 Task: Toggle the prettier single attribute per line.
Action: Mouse moved to (27, 664)
Screenshot: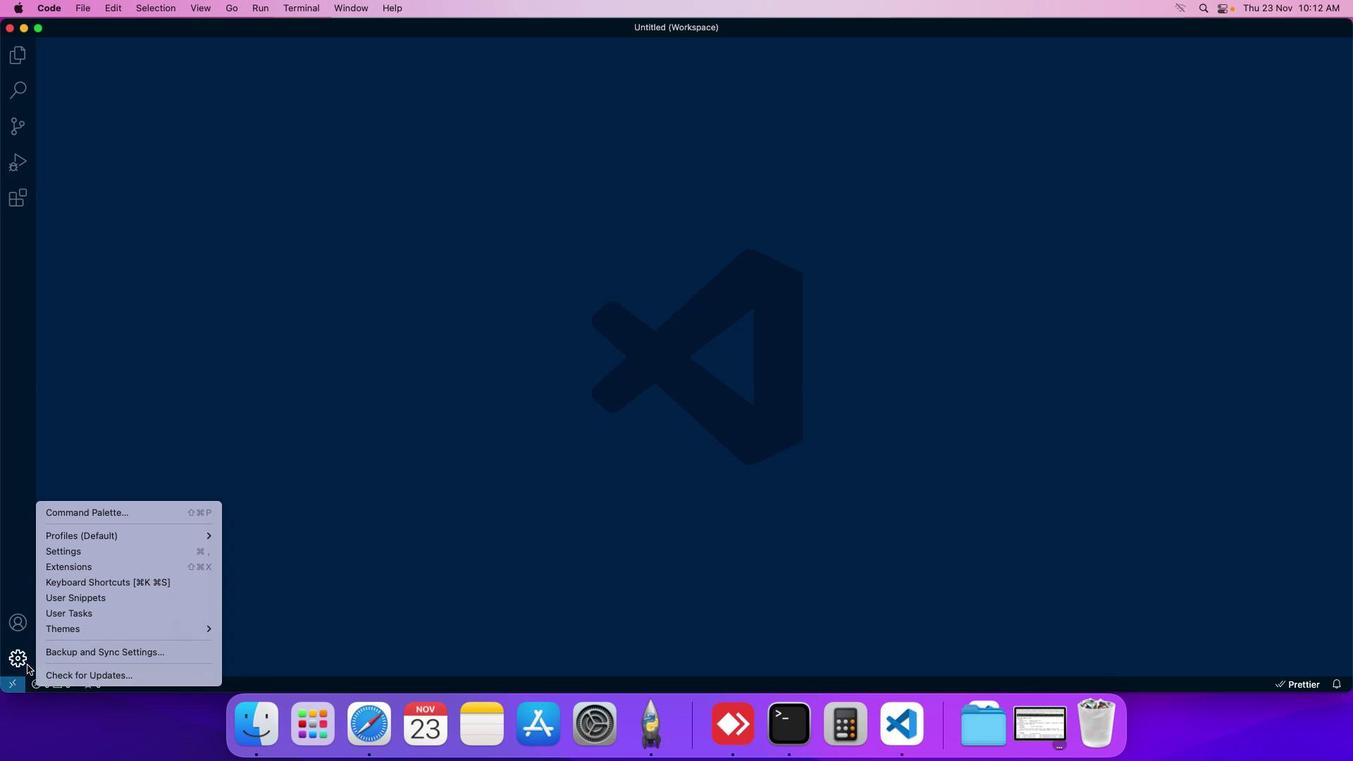
Action: Mouse pressed left at (27, 664)
Screenshot: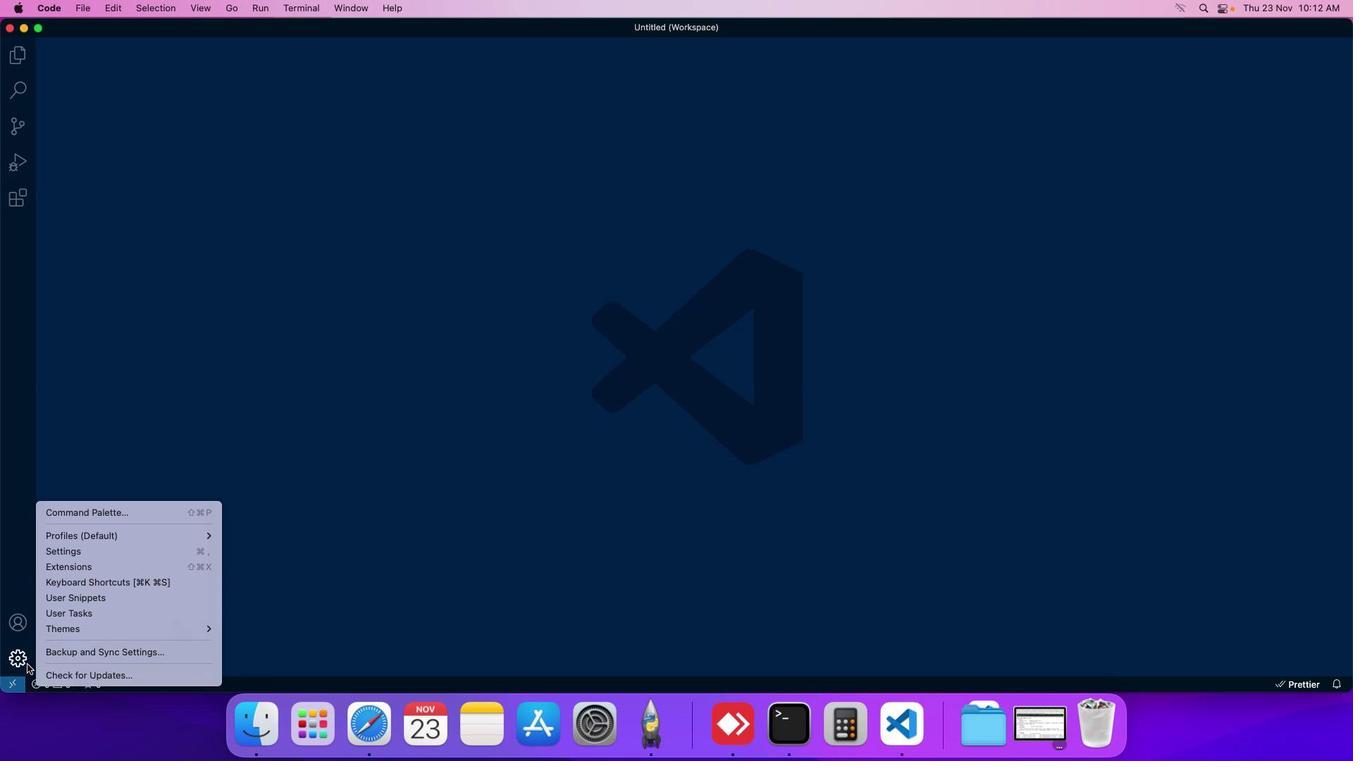
Action: Mouse moved to (56, 557)
Screenshot: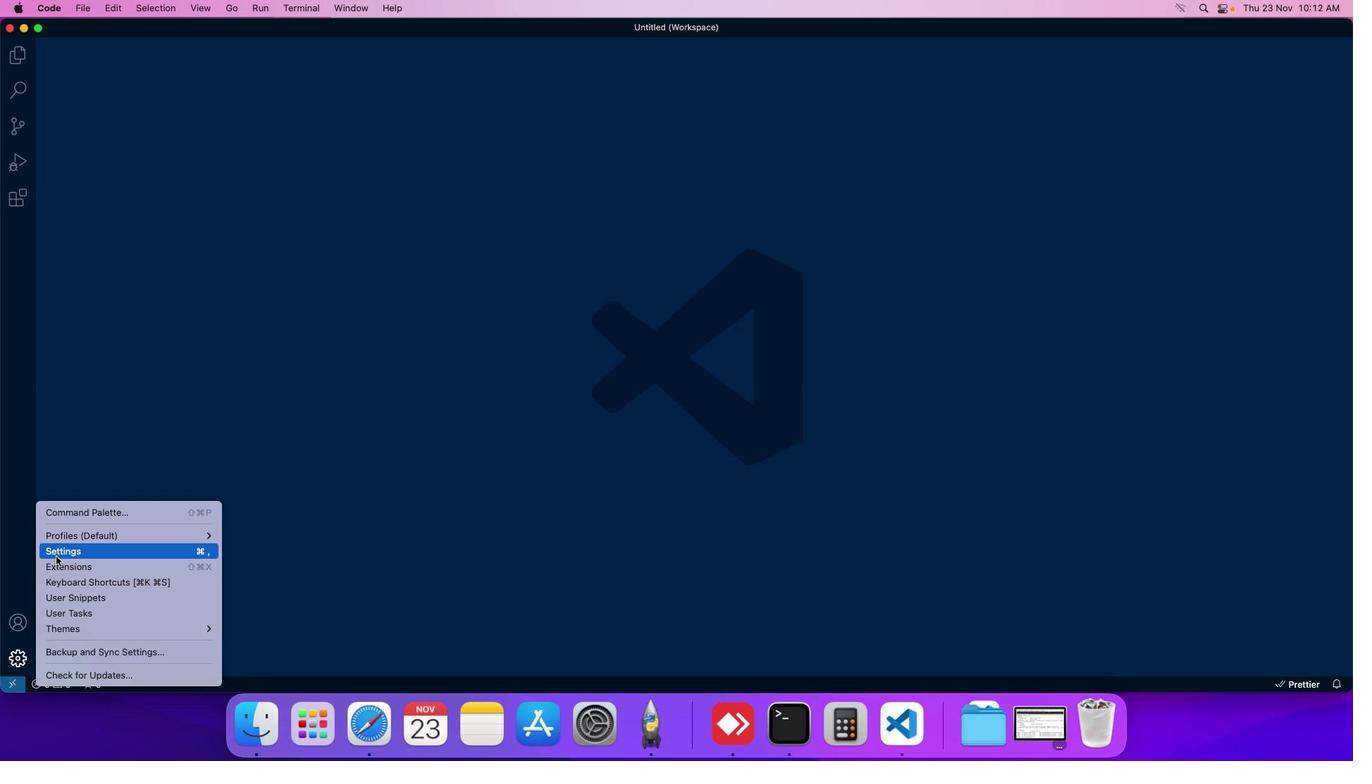 
Action: Mouse pressed left at (56, 557)
Screenshot: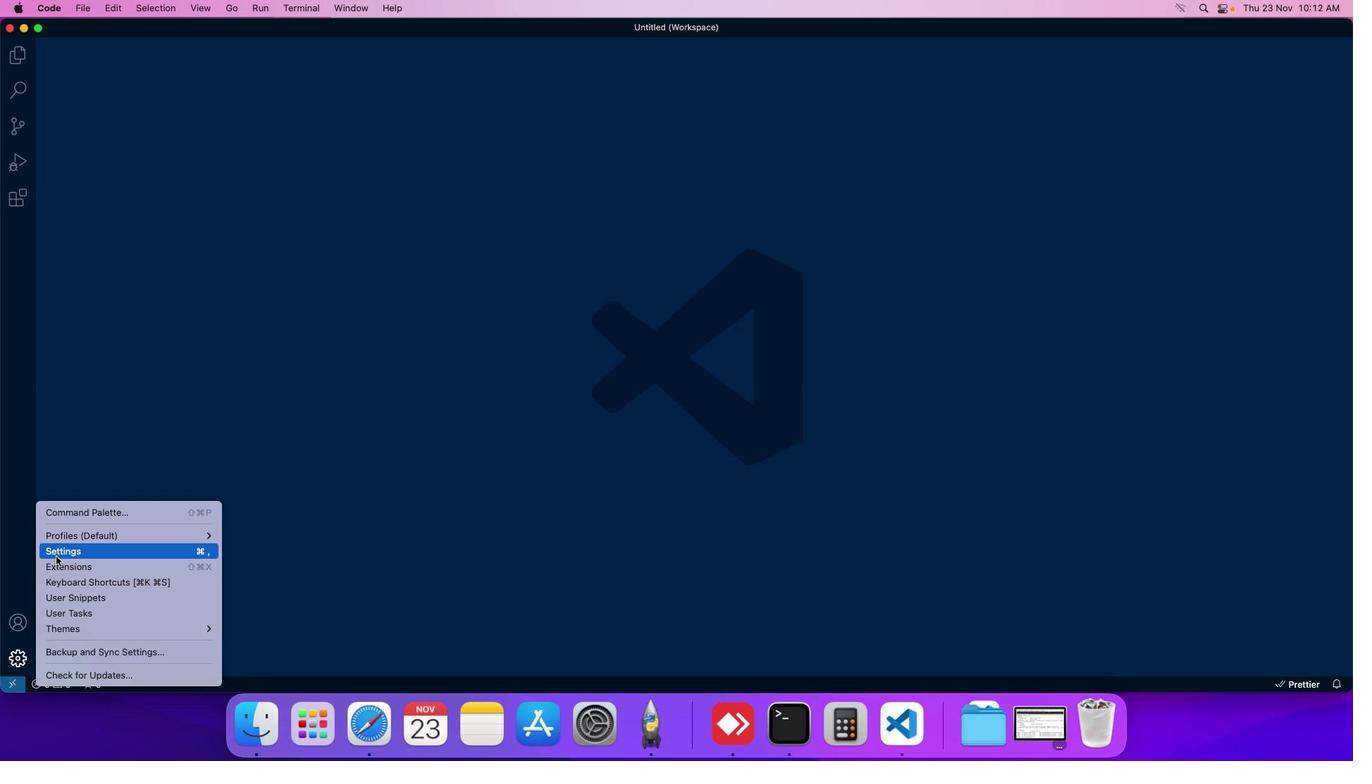 
Action: Mouse moved to (316, 115)
Screenshot: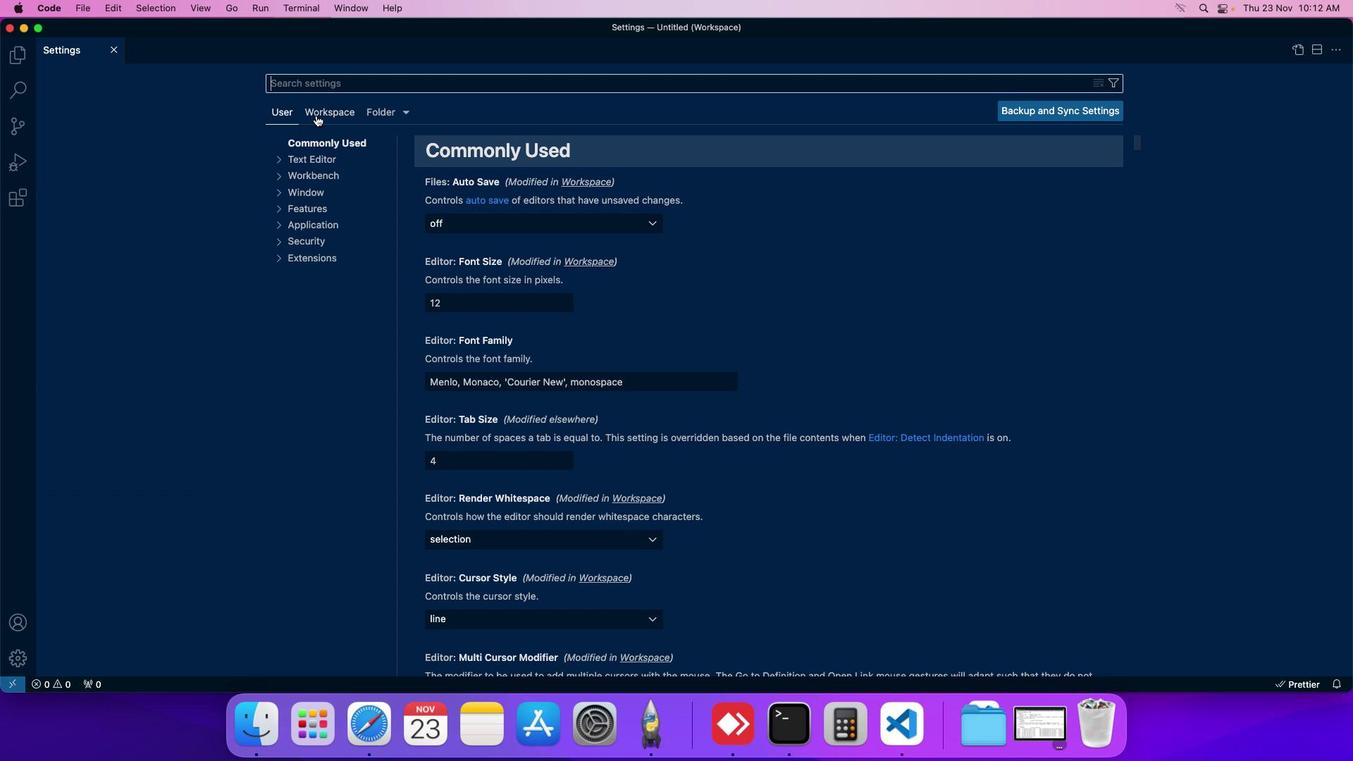 
Action: Mouse pressed left at (316, 115)
Screenshot: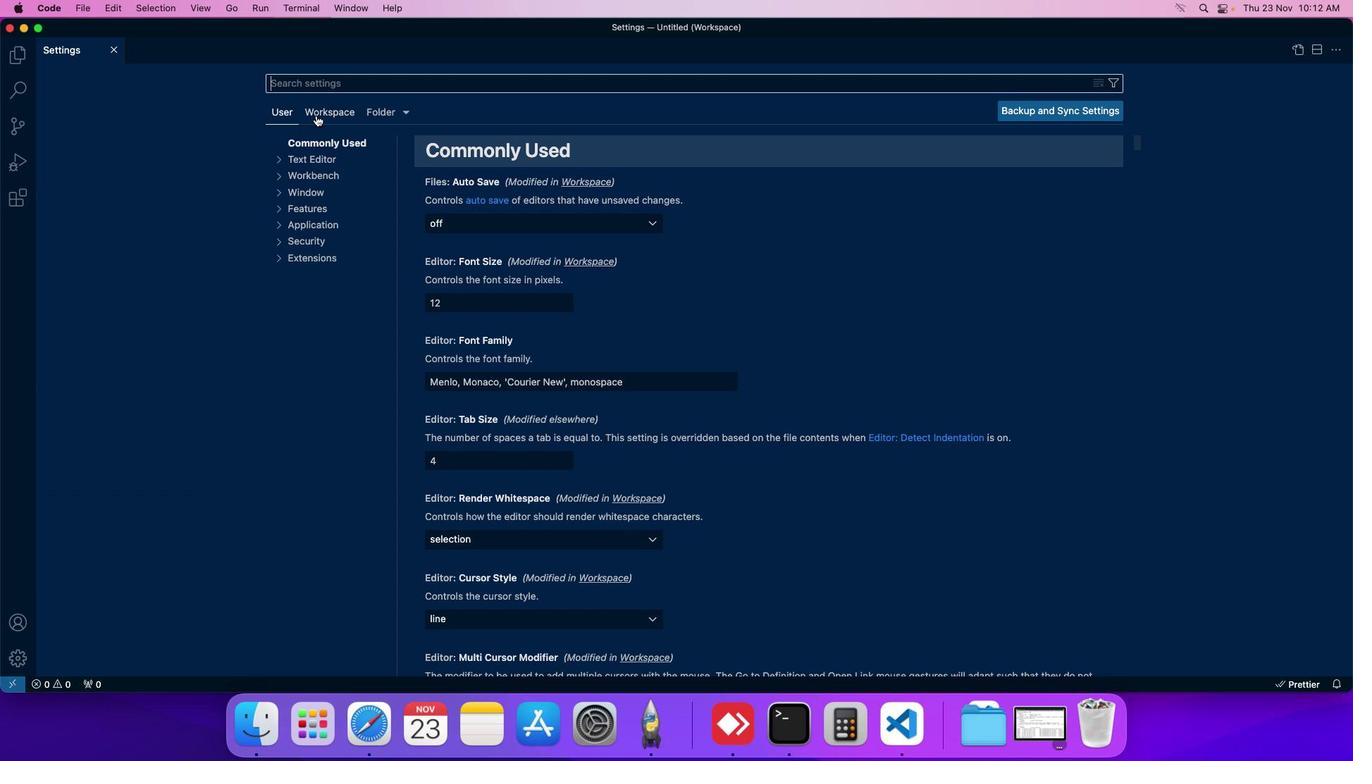 
Action: Mouse moved to (294, 237)
Screenshot: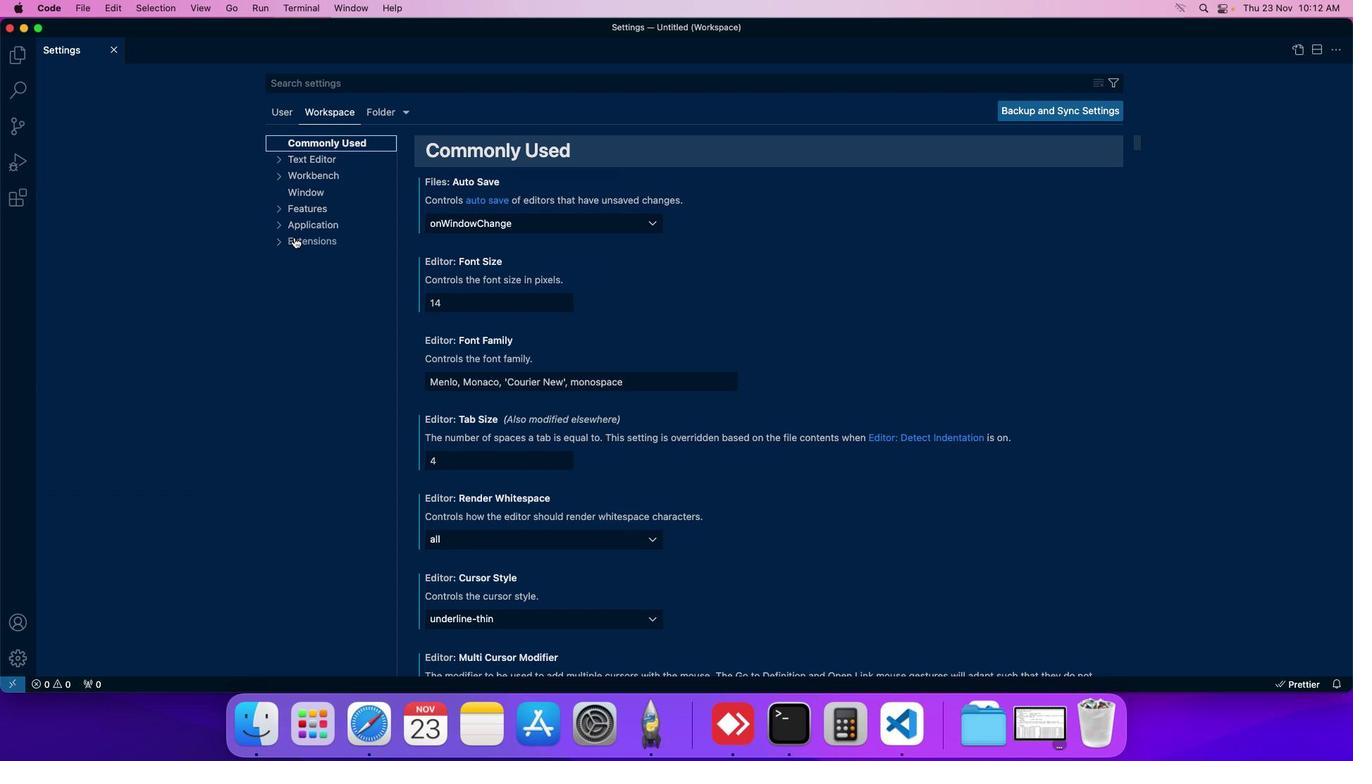 
Action: Mouse pressed left at (294, 237)
Screenshot: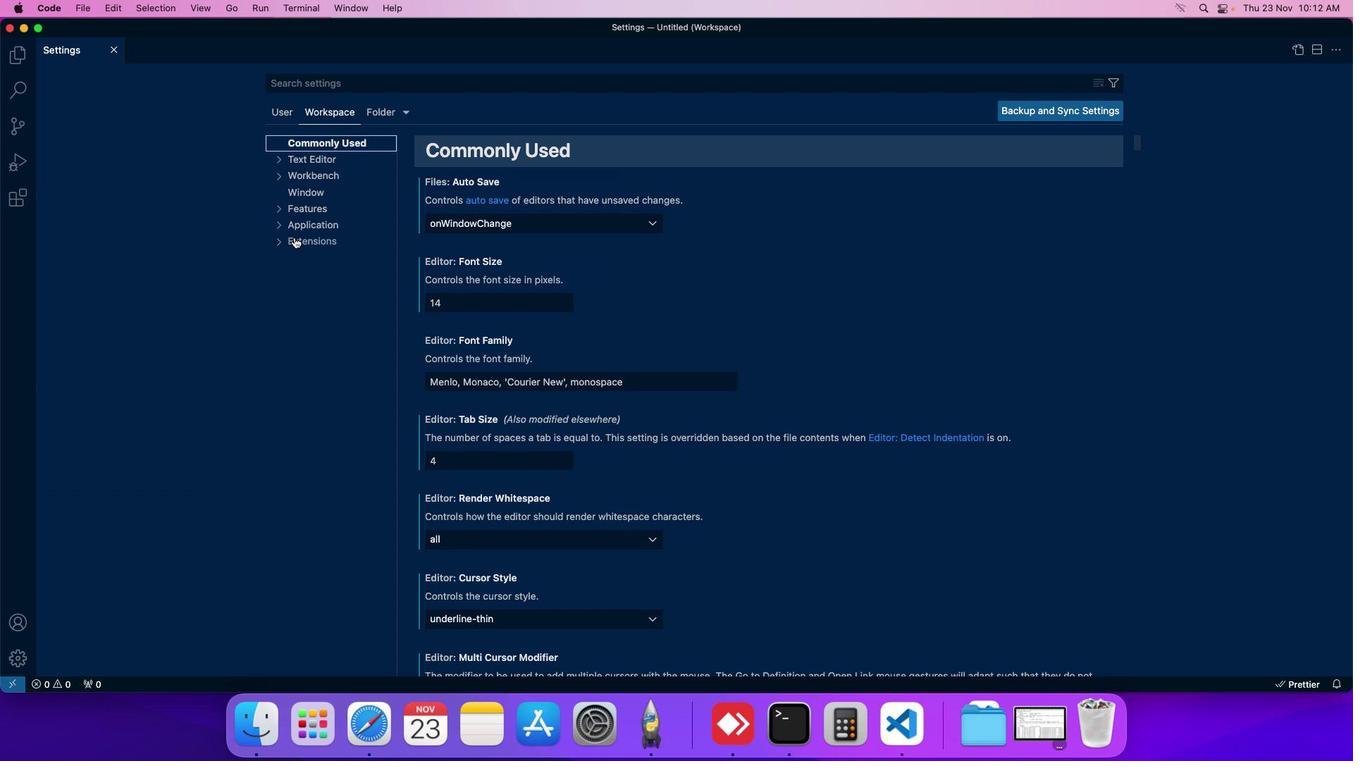 
Action: Mouse moved to (312, 518)
Screenshot: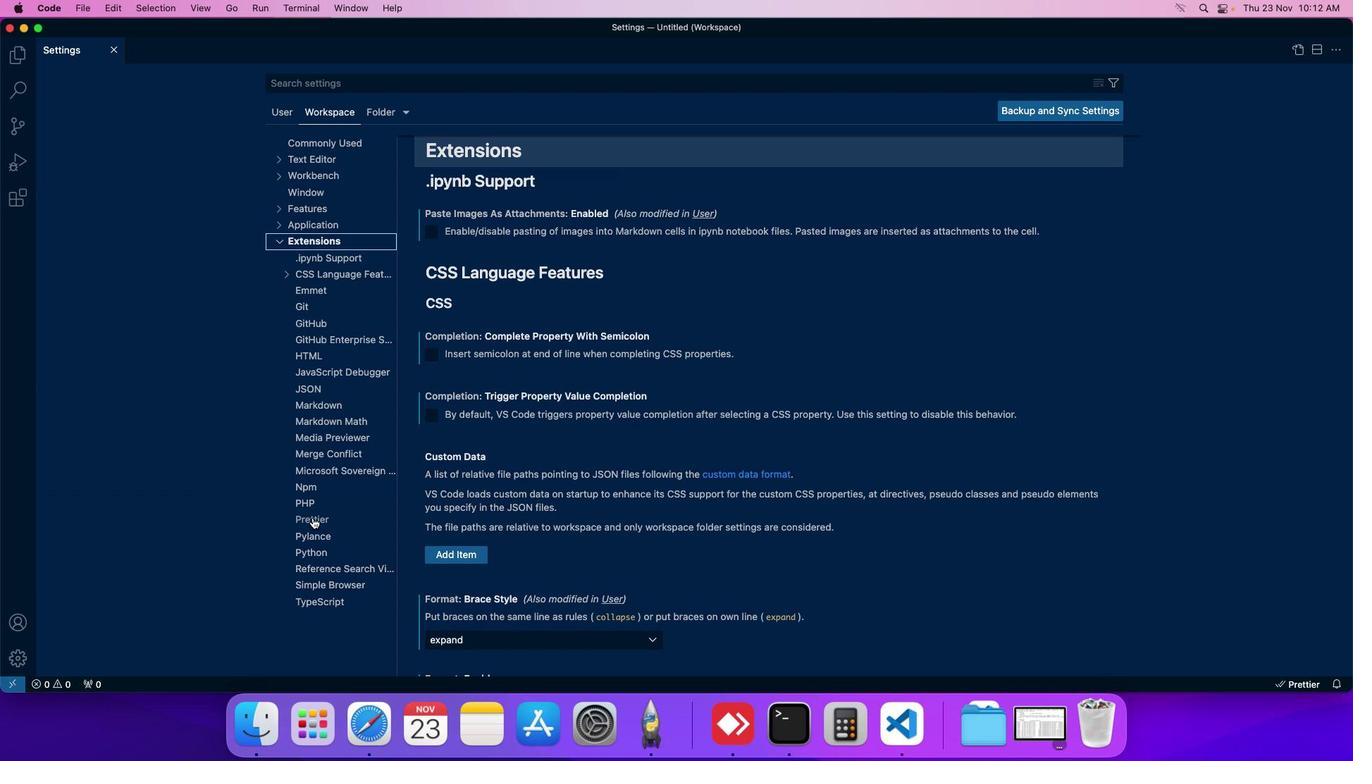 
Action: Mouse pressed left at (312, 518)
Screenshot: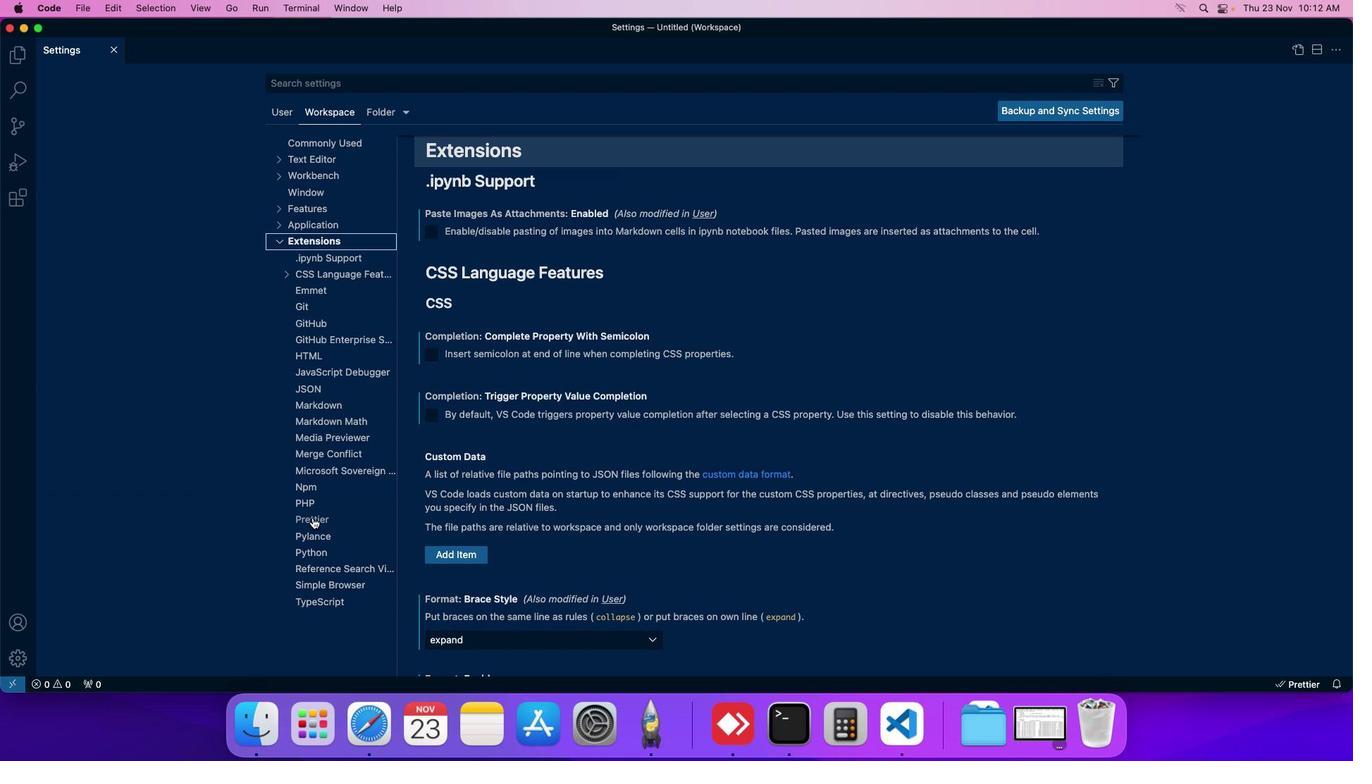 
Action: Mouse moved to (473, 528)
Screenshot: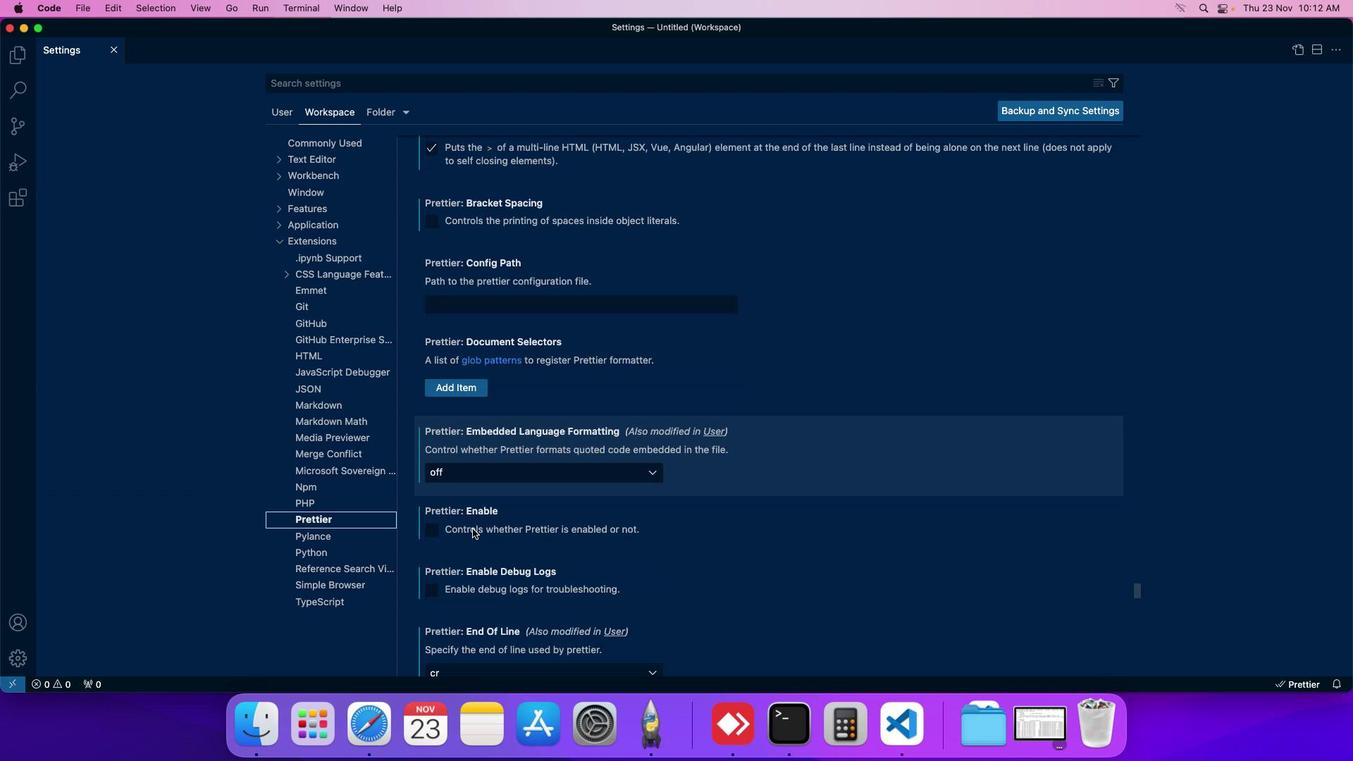 
Action: Mouse scrolled (473, 528) with delta (0, 0)
Screenshot: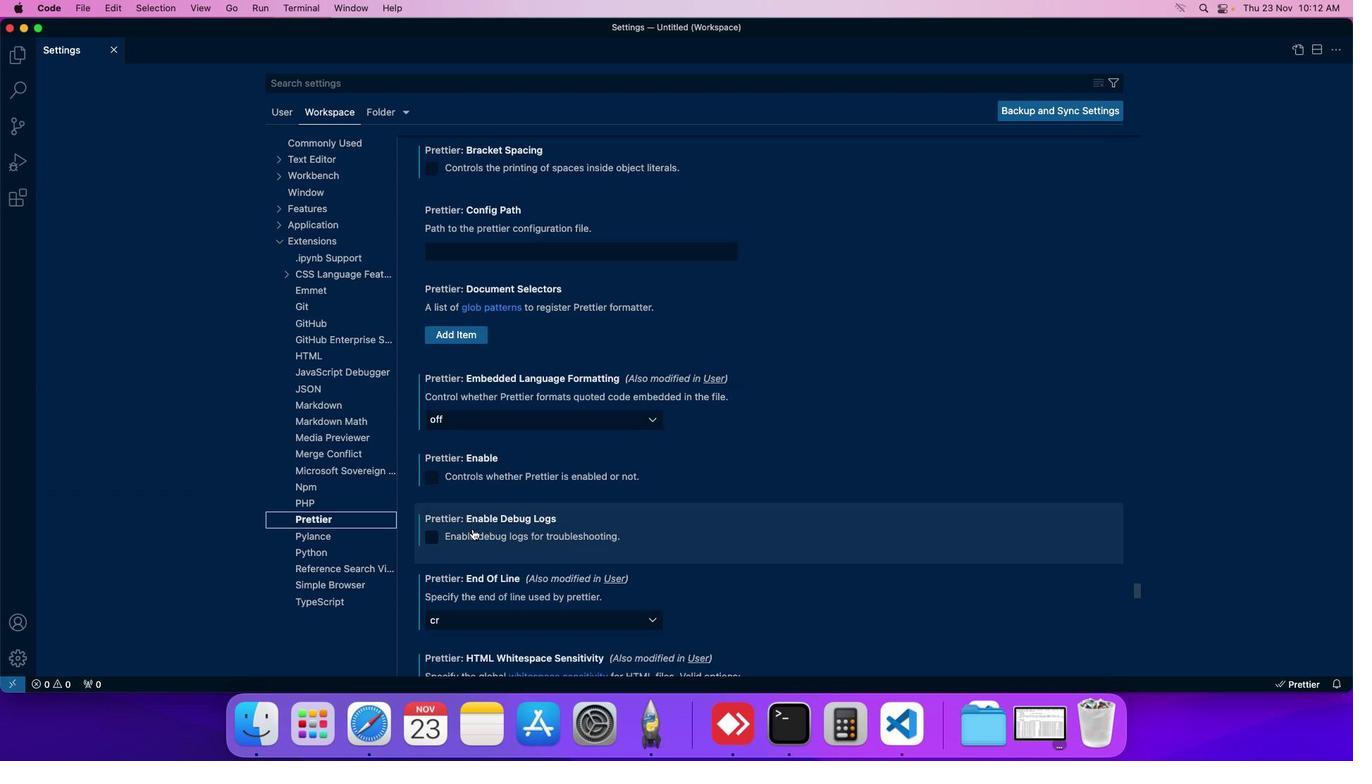 
Action: Mouse scrolled (473, 528) with delta (0, 0)
Screenshot: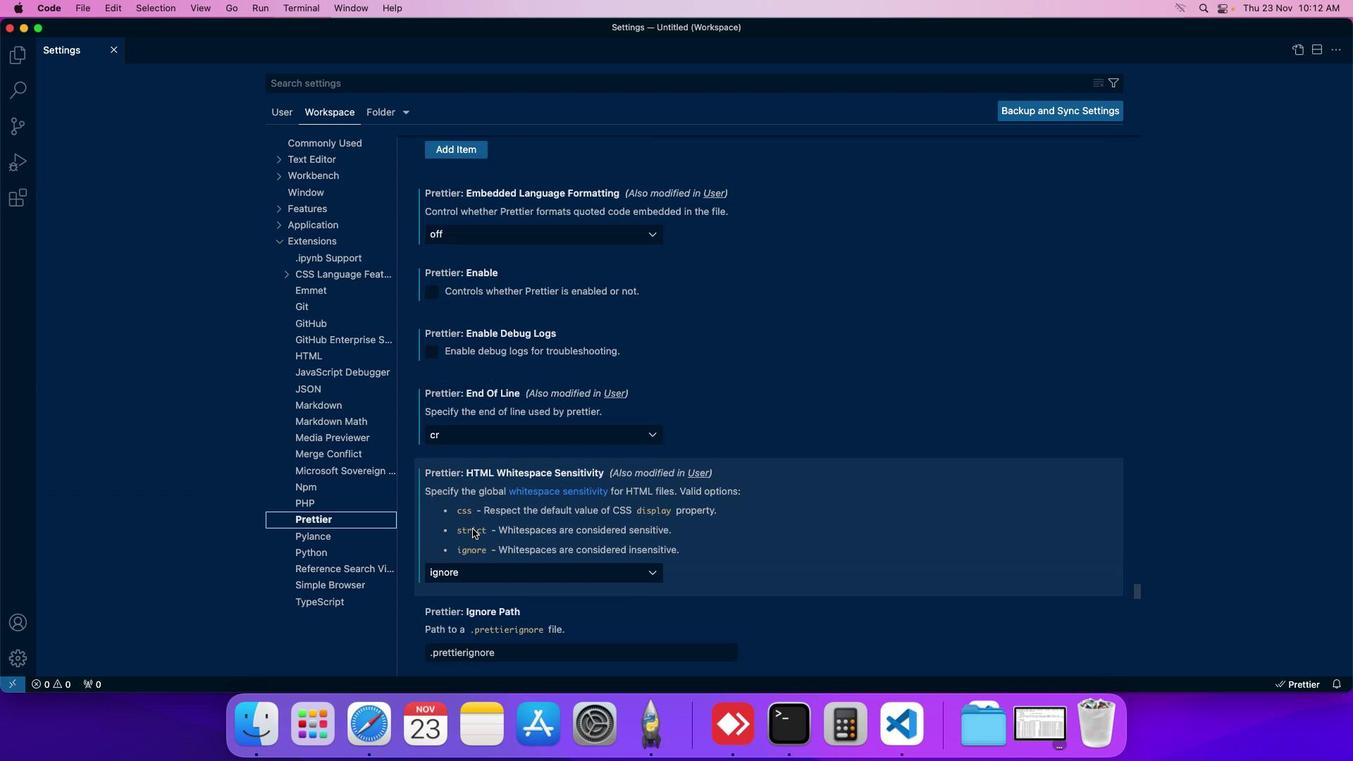 
Action: Mouse scrolled (473, 528) with delta (0, 0)
Screenshot: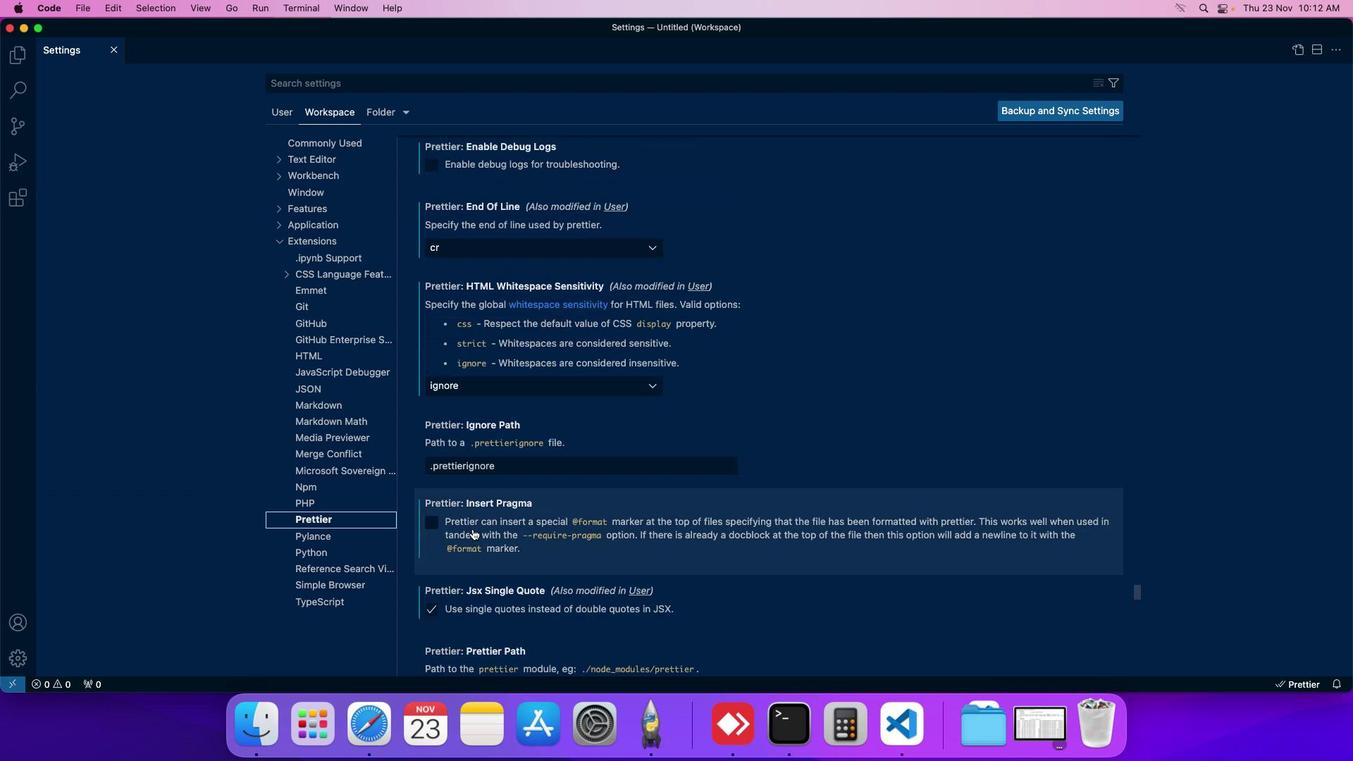 
Action: Mouse scrolled (473, 528) with delta (0, 0)
Screenshot: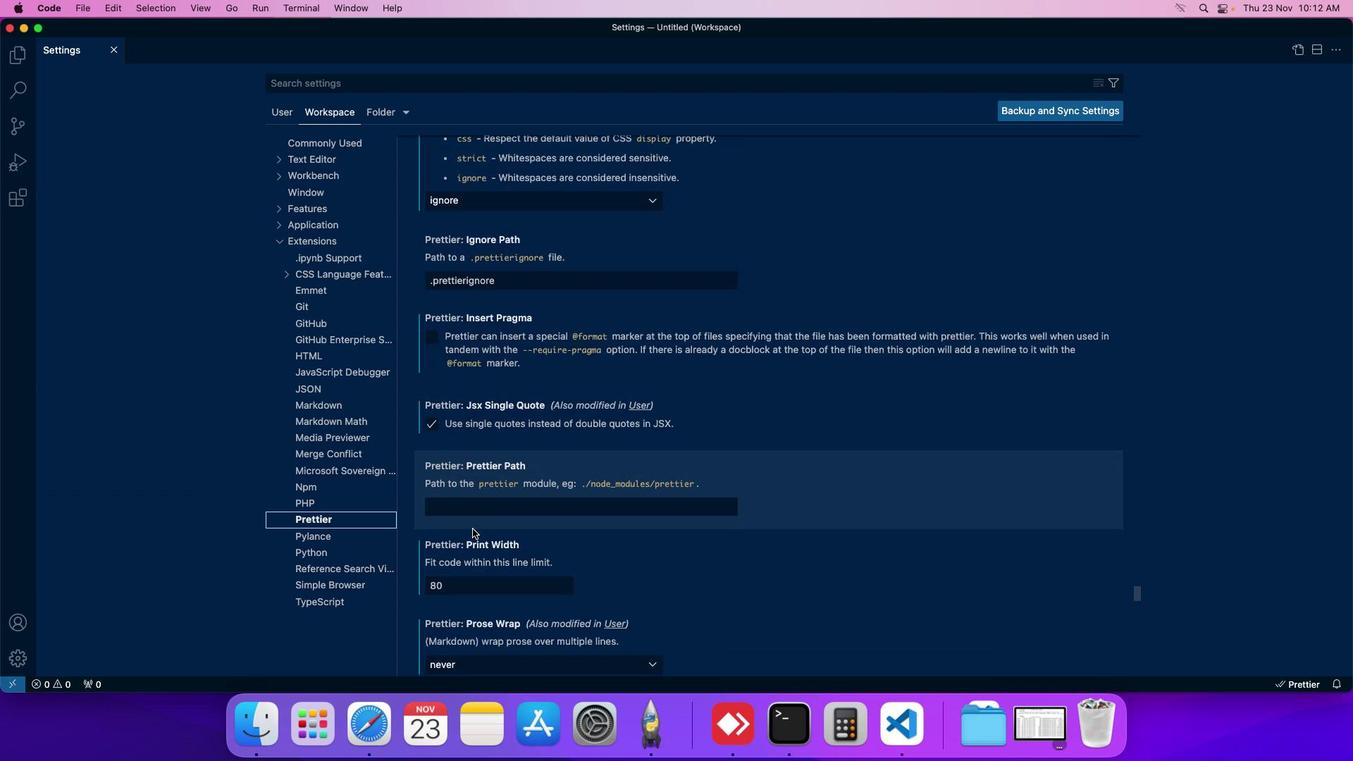 
Action: Mouse scrolled (473, 528) with delta (0, 0)
Screenshot: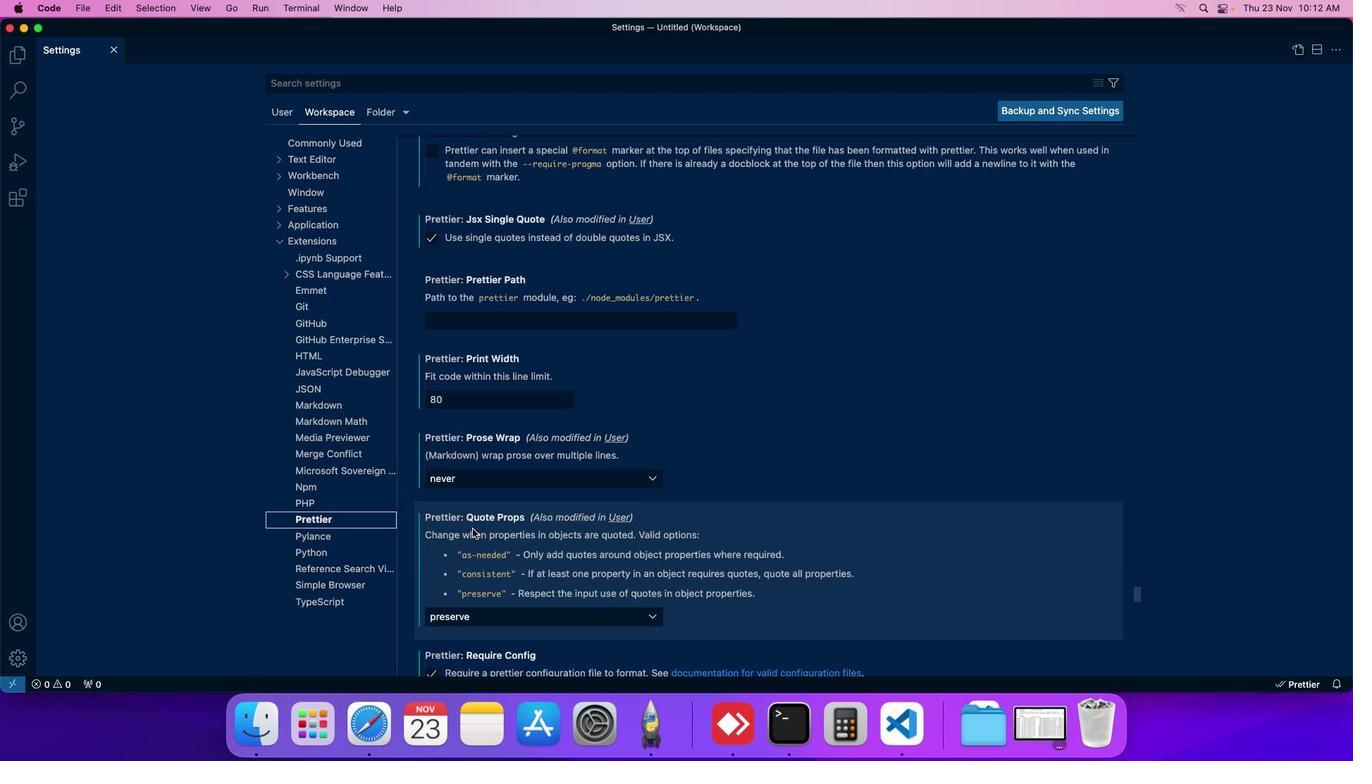 
Action: Mouse scrolled (473, 528) with delta (0, 0)
Screenshot: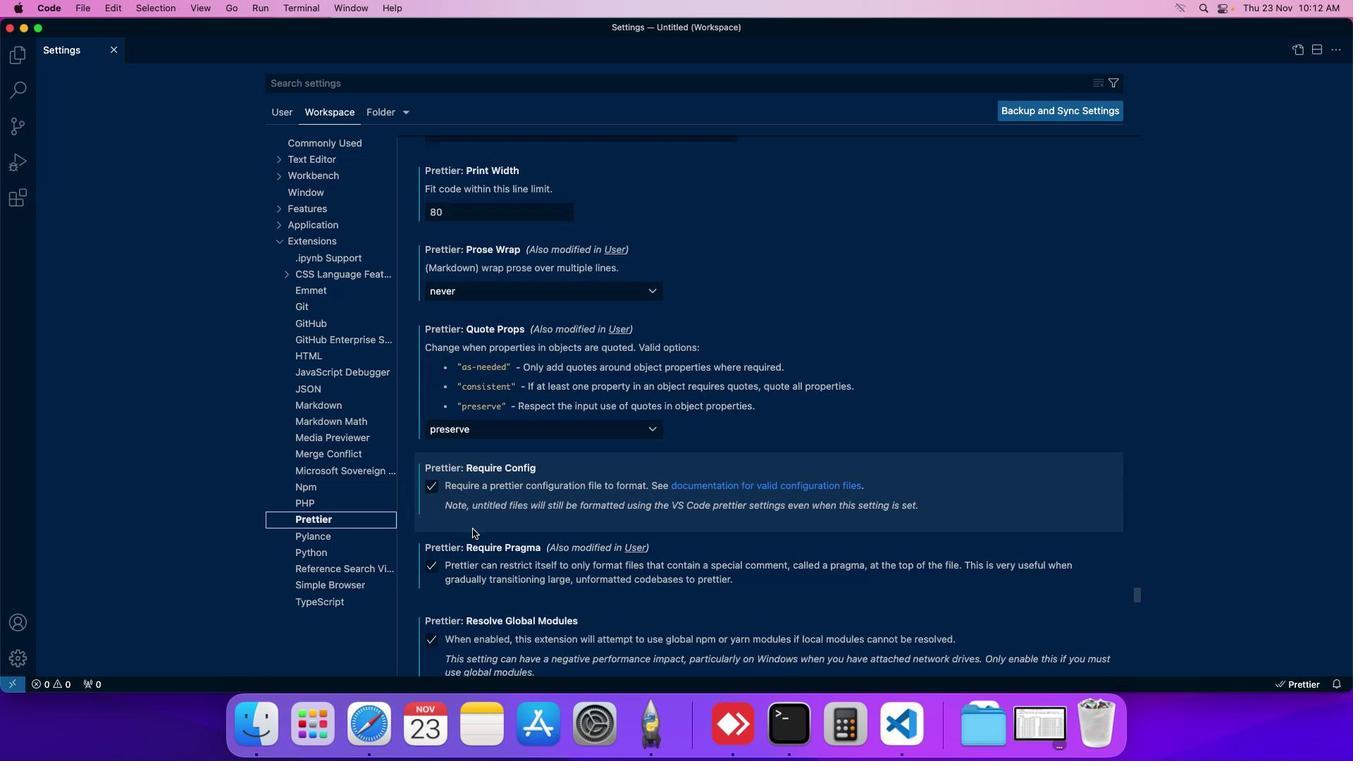 
Action: Mouse scrolled (473, 528) with delta (0, 0)
Screenshot: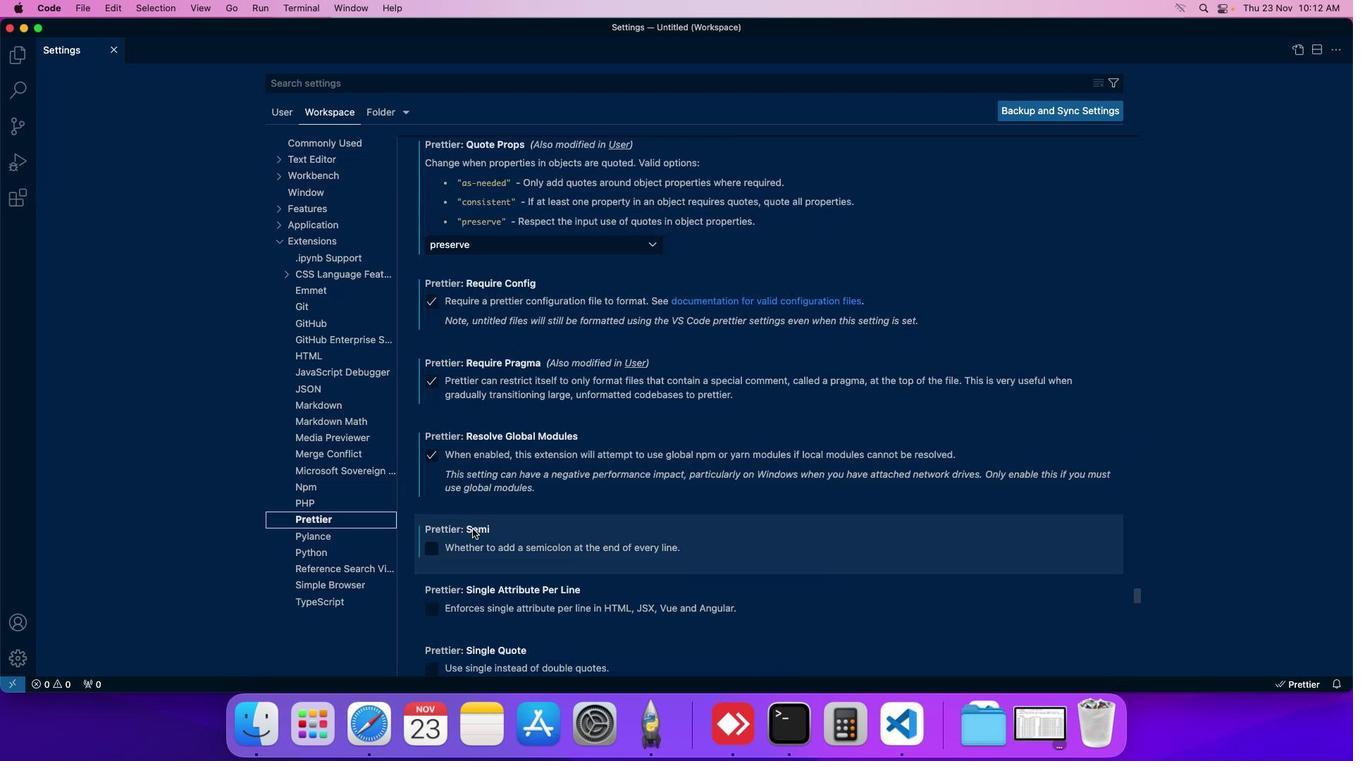 
Action: Mouse scrolled (473, 528) with delta (0, 0)
Screenshot: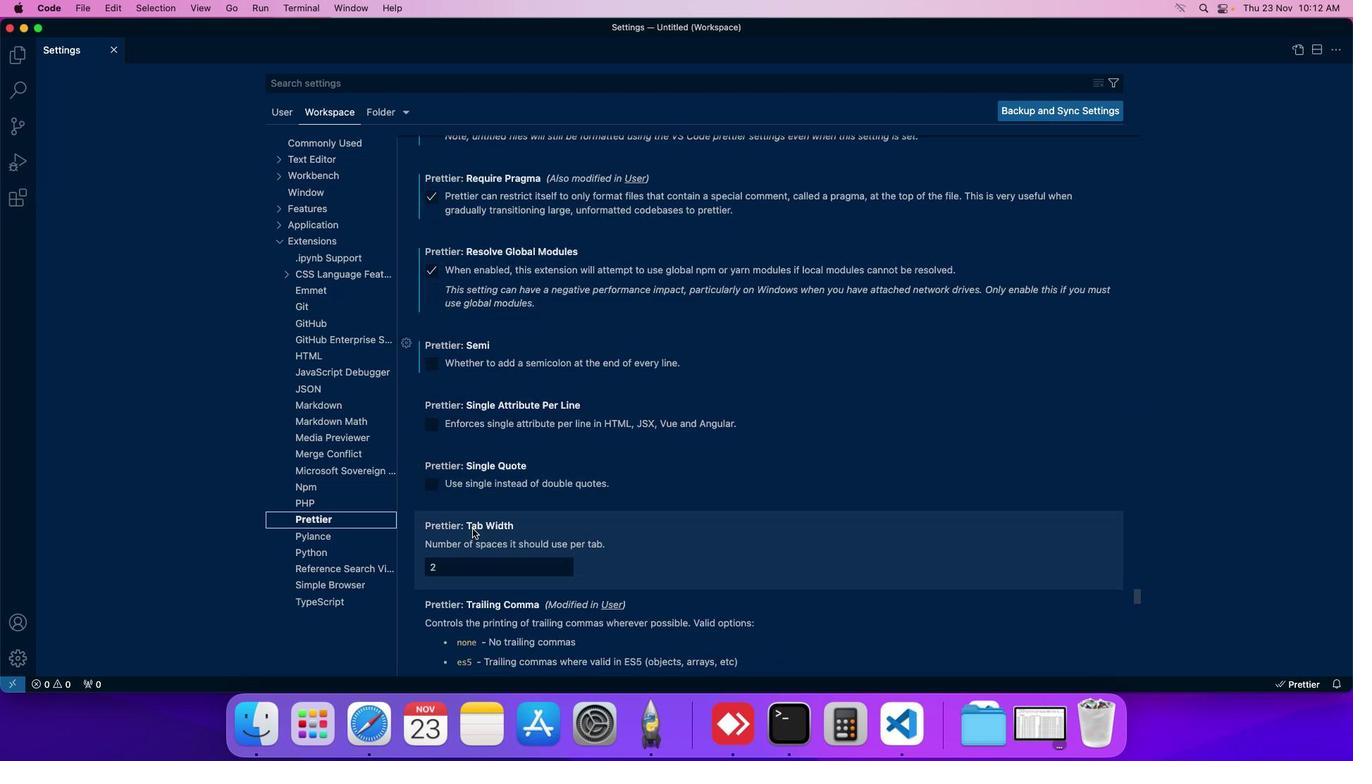 
Action: Mouse scrolled (473, 528) with delta (0, 0)
Screenshot: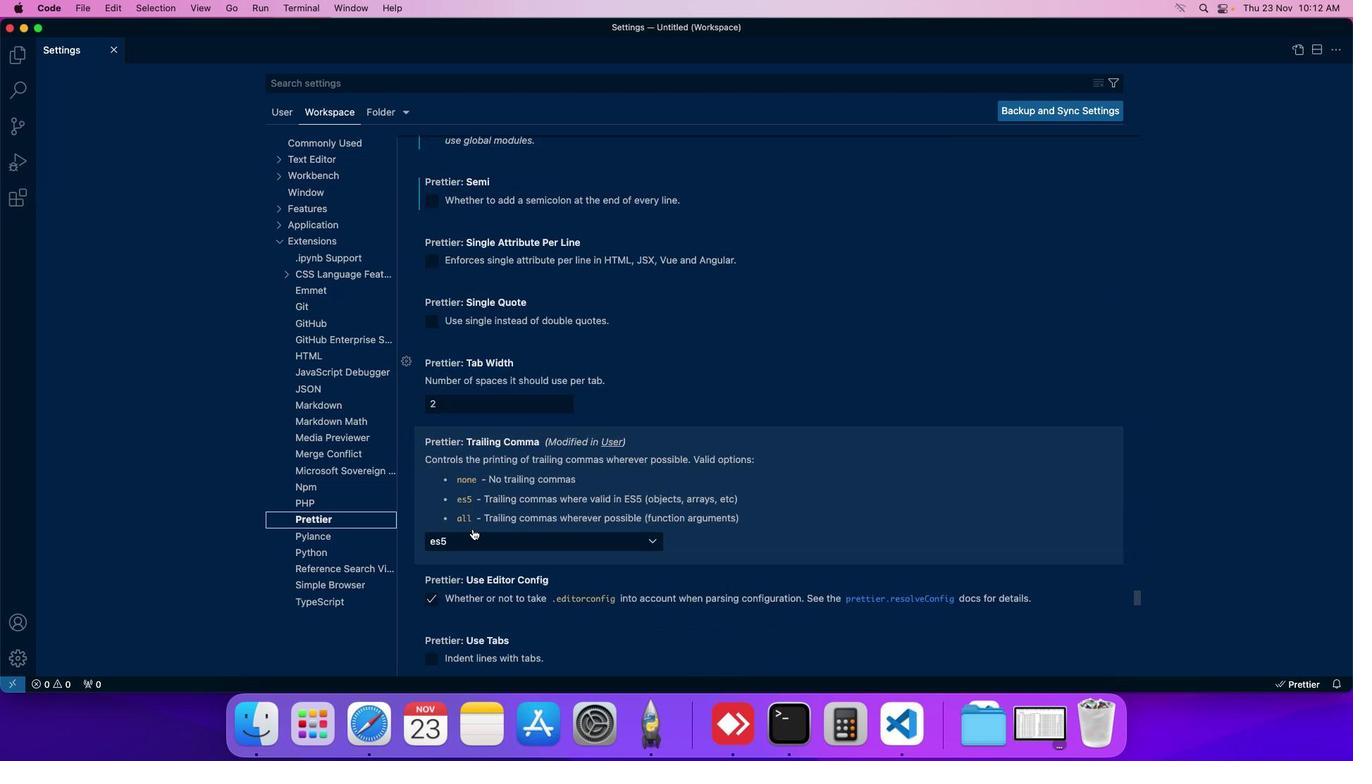 
Action: Mouse moved to (538, 353)
Screenshot: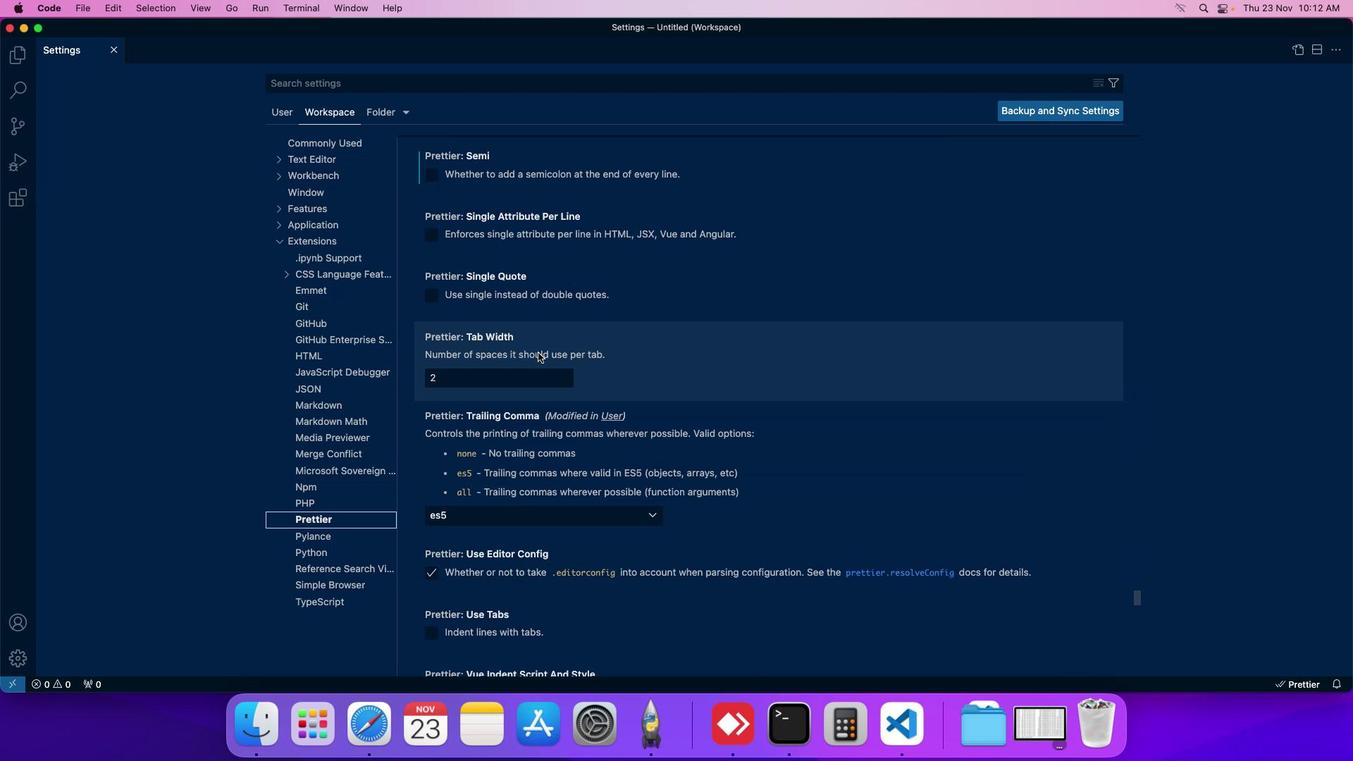 
Action: Mouse scrolled (538, 353) with delta (0, 0)
Screenshot: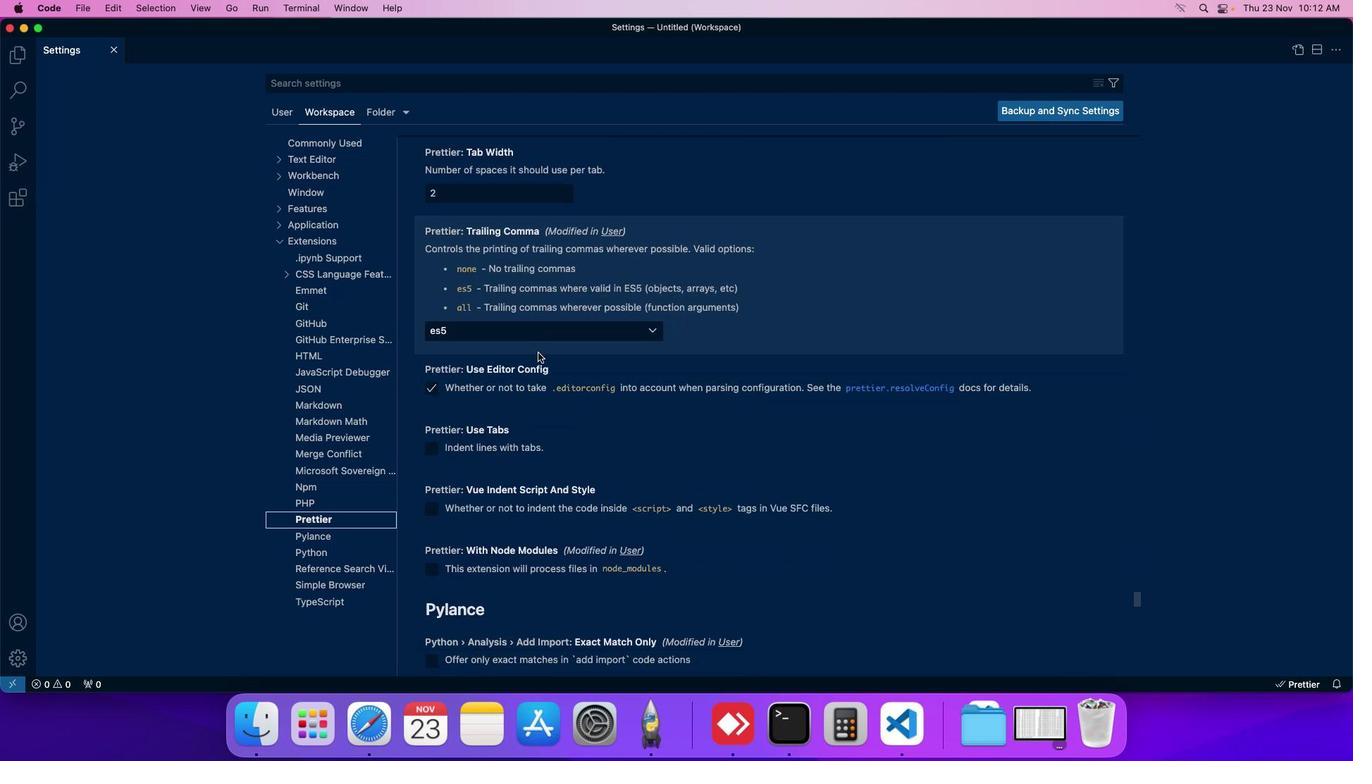 
Action: Mouse moved to (537, 380)
Screenshot: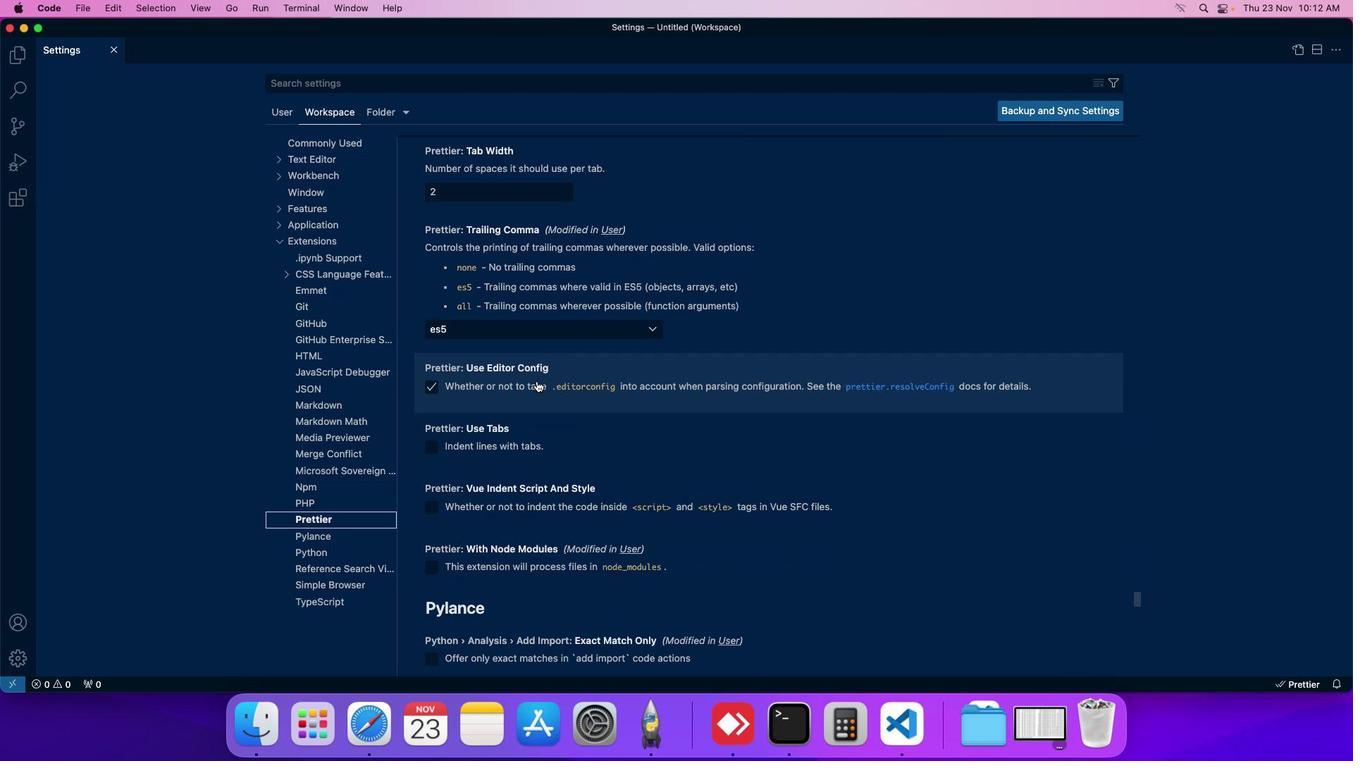 
Action: Mouse scrolled (537, 380) with delta (0, 0)
Screenshot: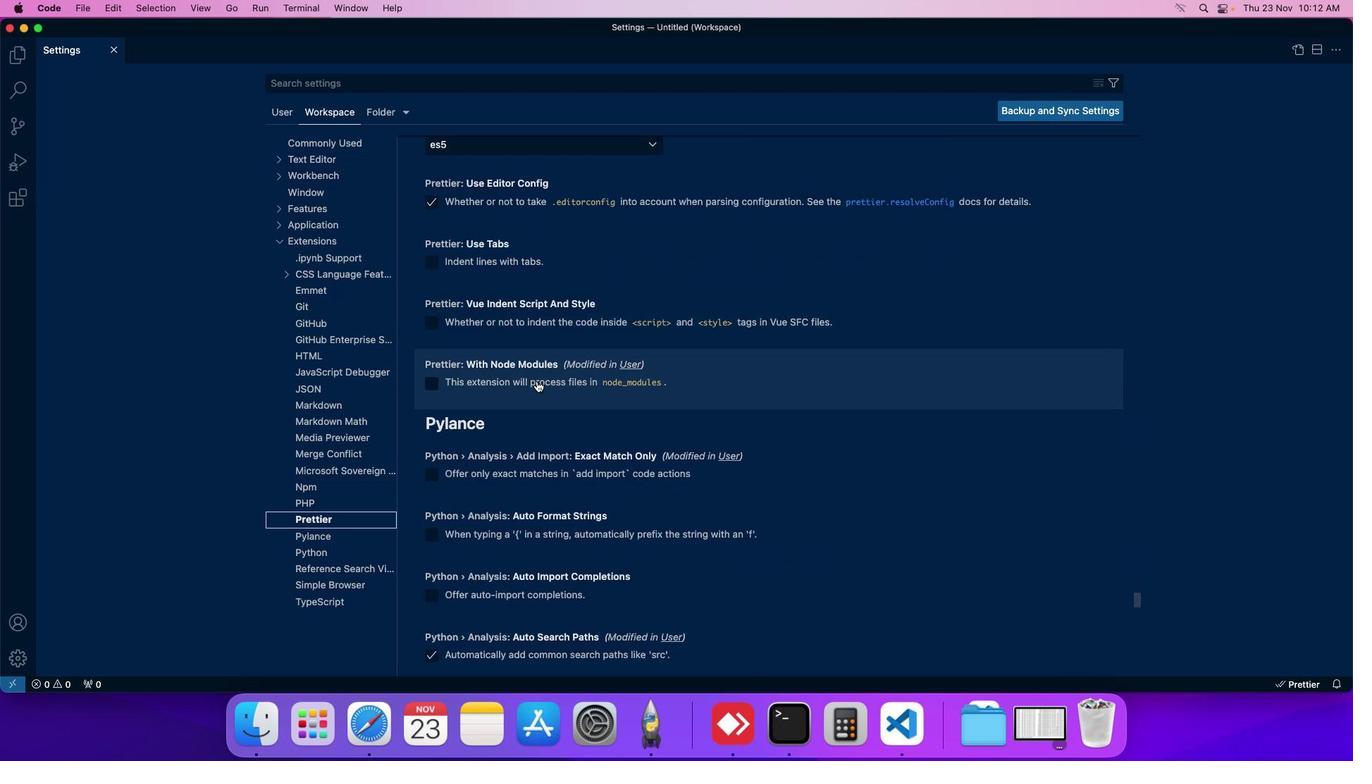 
Action: Mouse scrolled (537, 380) with delta (0, 0)
Screenshot: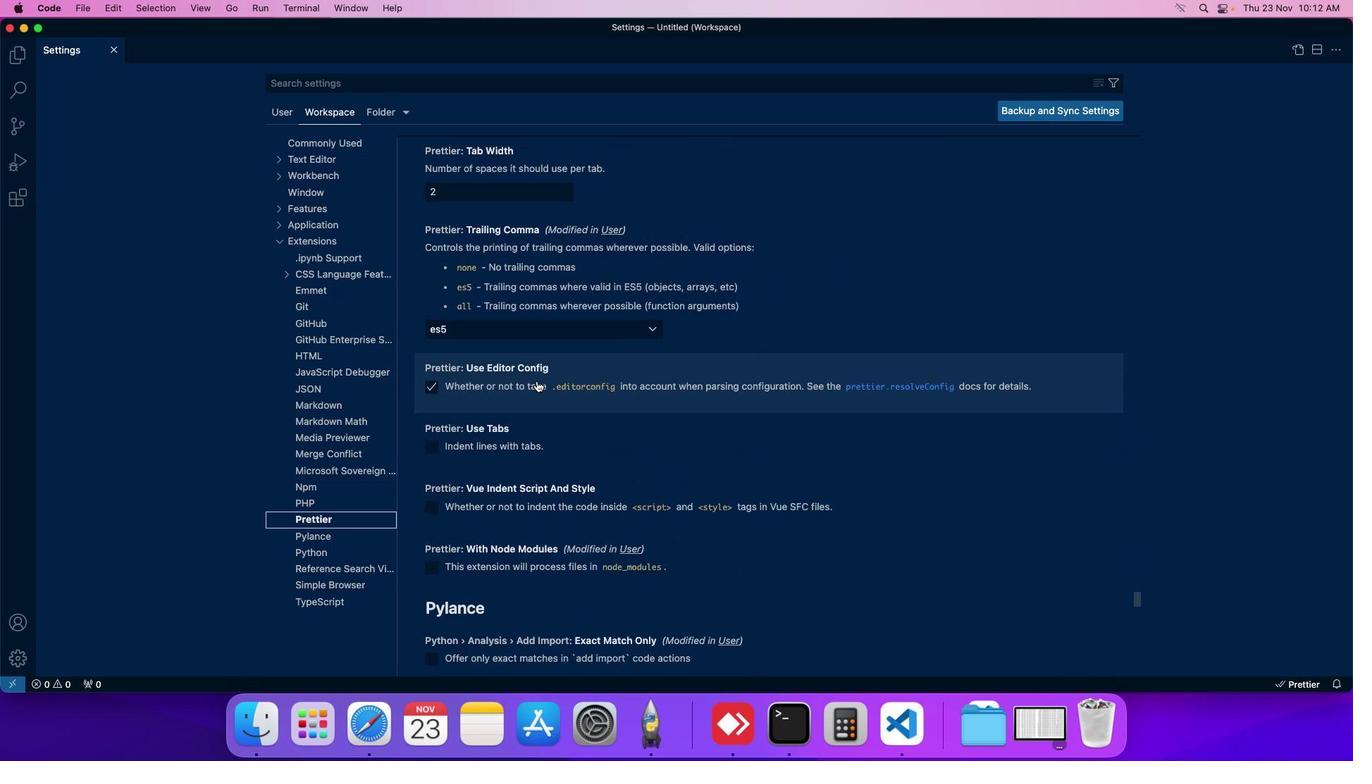 
Action: Mouse scrolled (537, 380) with delta (0, 0)
Screenshot: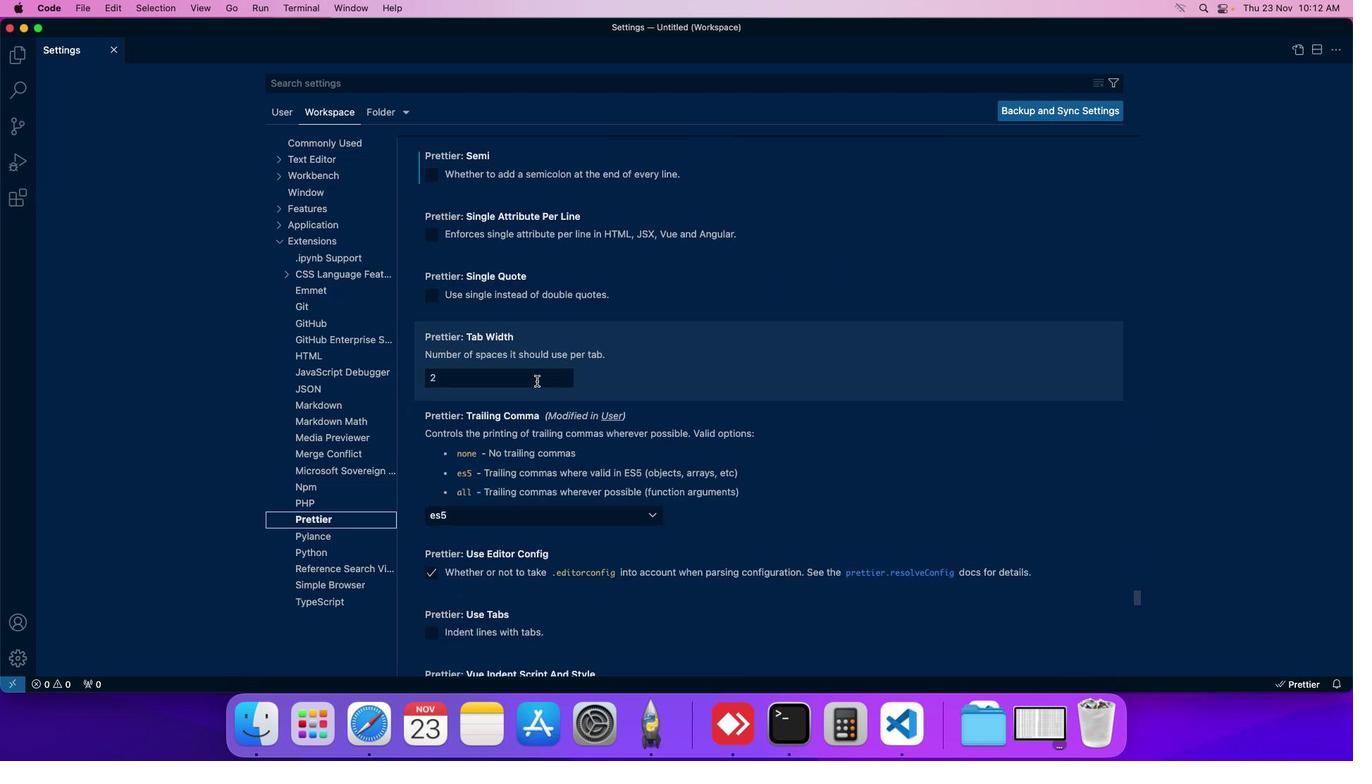 
Action: Mouse scrolled (537, 380) with delta (0, 0)
Screenshot: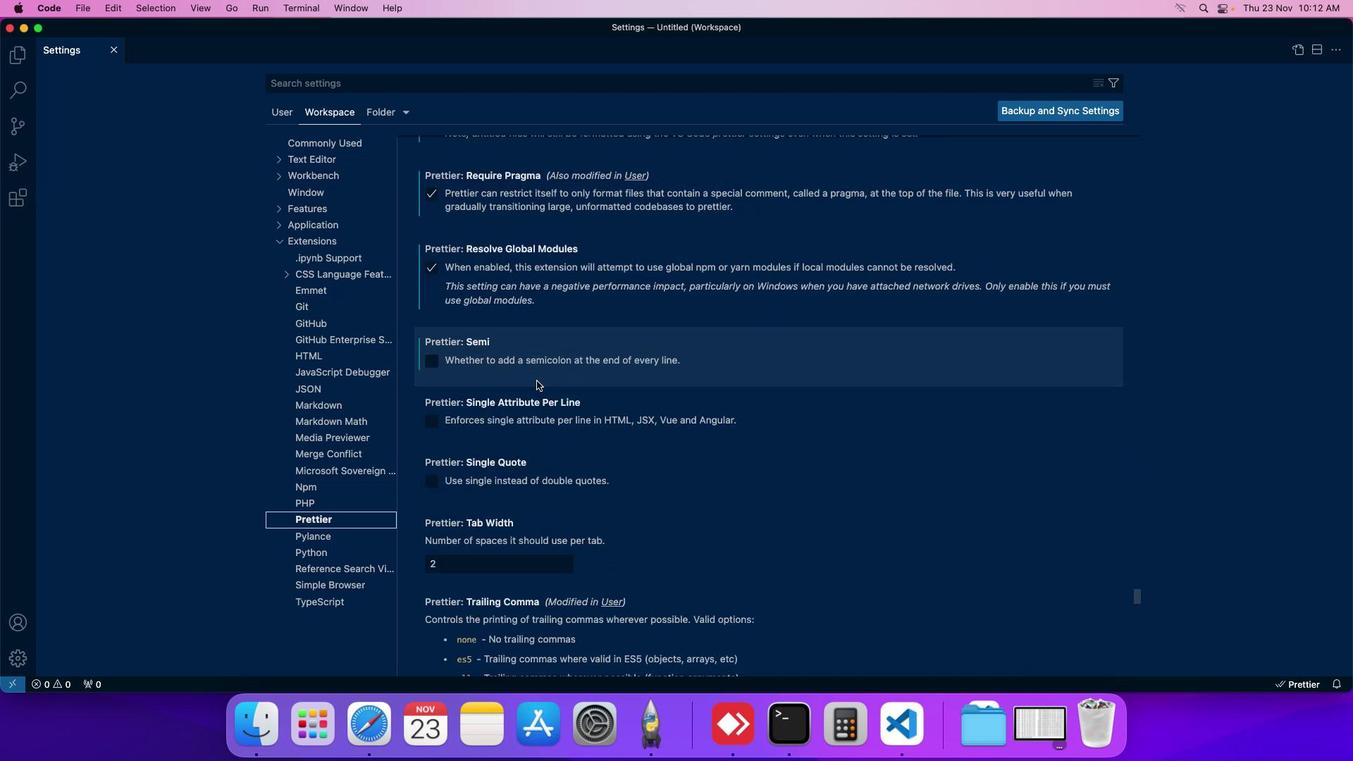 
Action: Mouse moved to (430, 423)
Screenshot: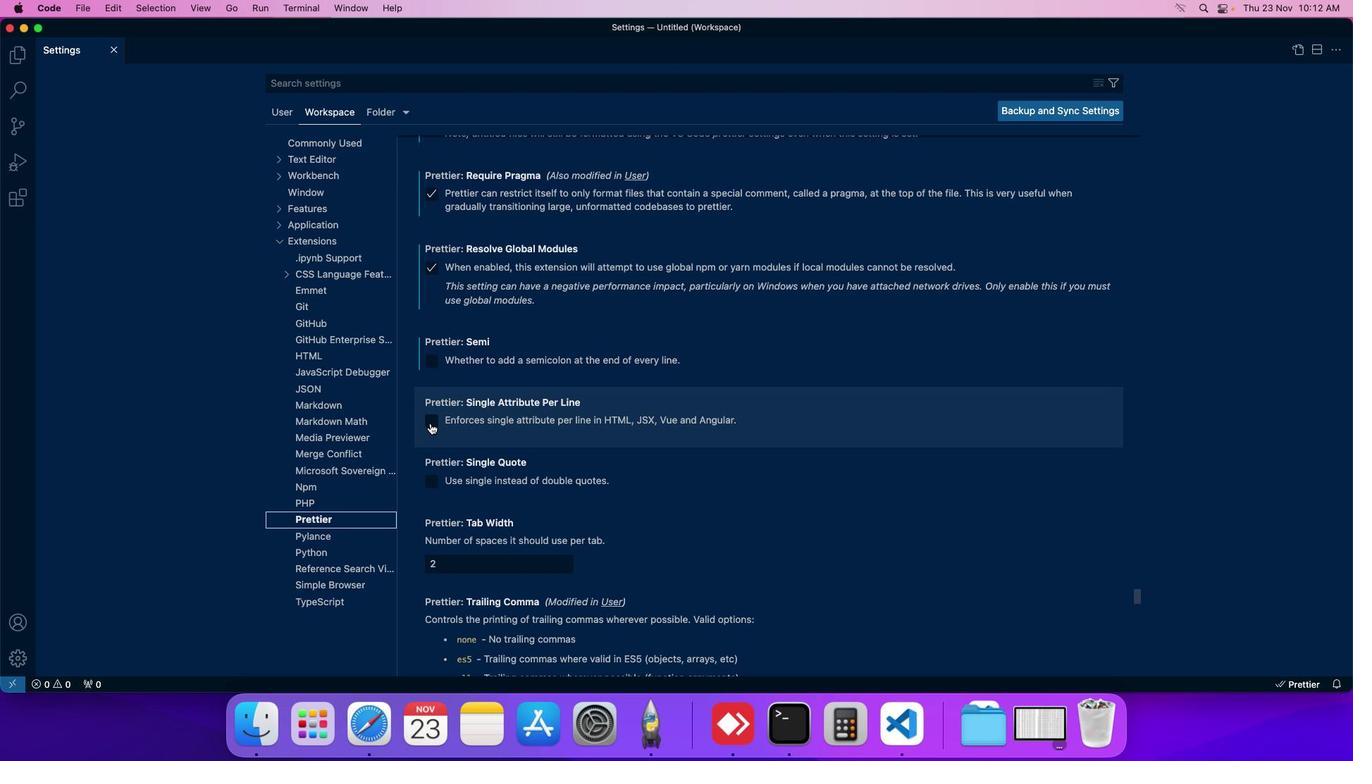 
Action: Mouse pressed left at (430, 423)
Screenshot: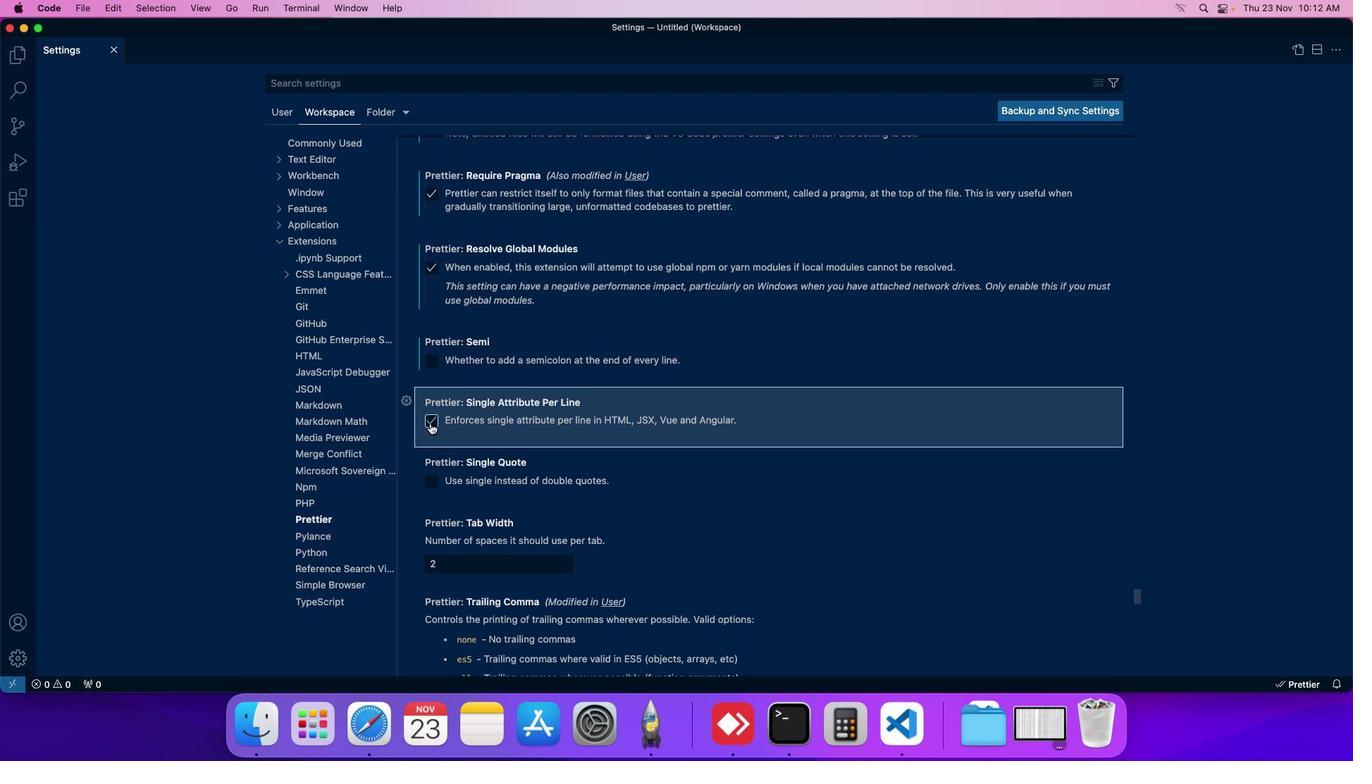 
Action: Mouse moved to (430, 423)
Screenshot: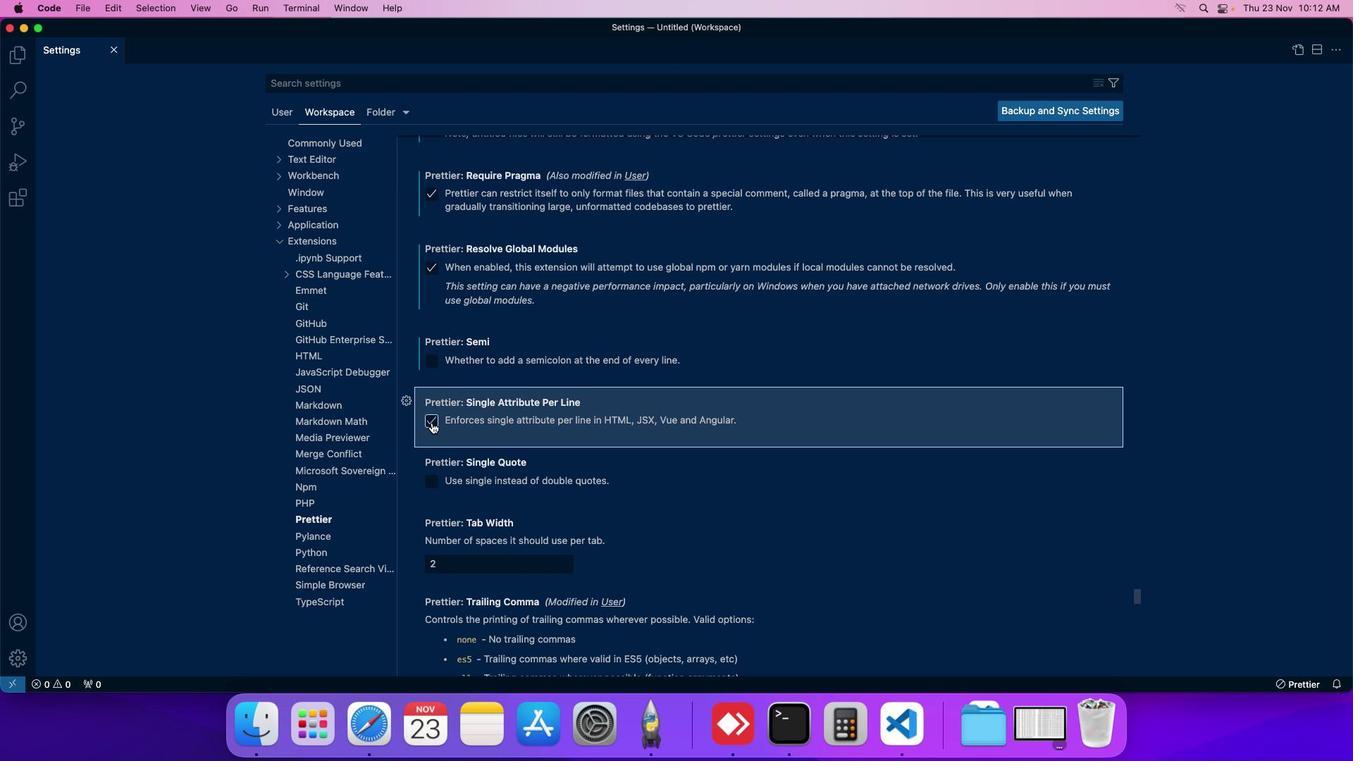 
